 Task: Create Card Equestrian Review in Board Content Personalization and Customization to Workspace Database Management. Create Card Accounting Review Meeting in Board Sales Enablement Content Creation and Optimization to Workspace Database Management. Create Card Employee Onboarding Review in Board Sales Compensation and Incentive Design to Workspace Database Management
Action: Mouse moved to (56, 263)
Screenshot: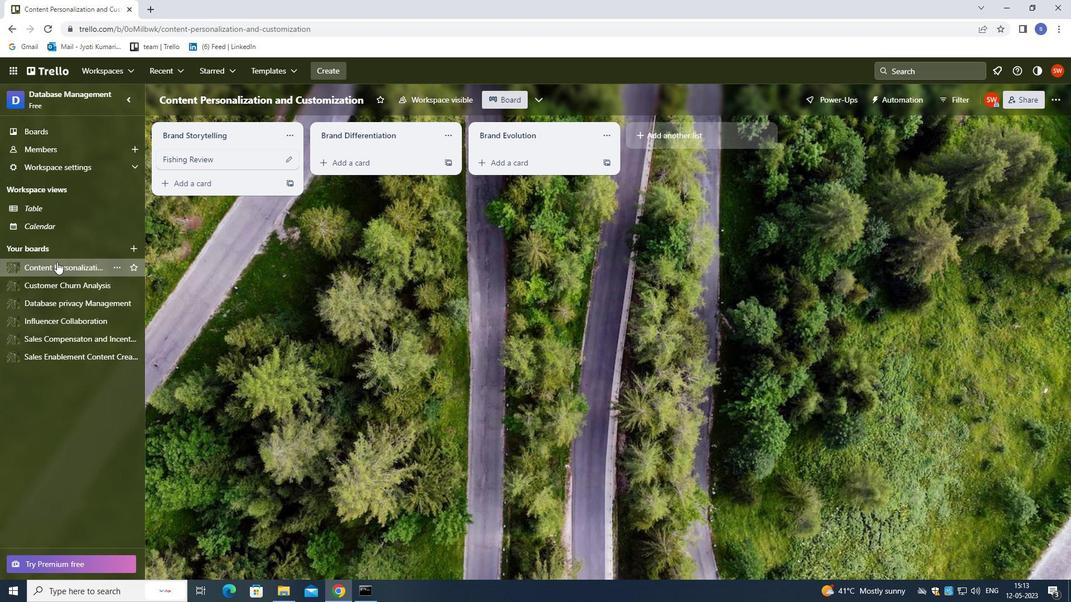 
Action: Mouse pressed left at (56, 263)
Screenshot: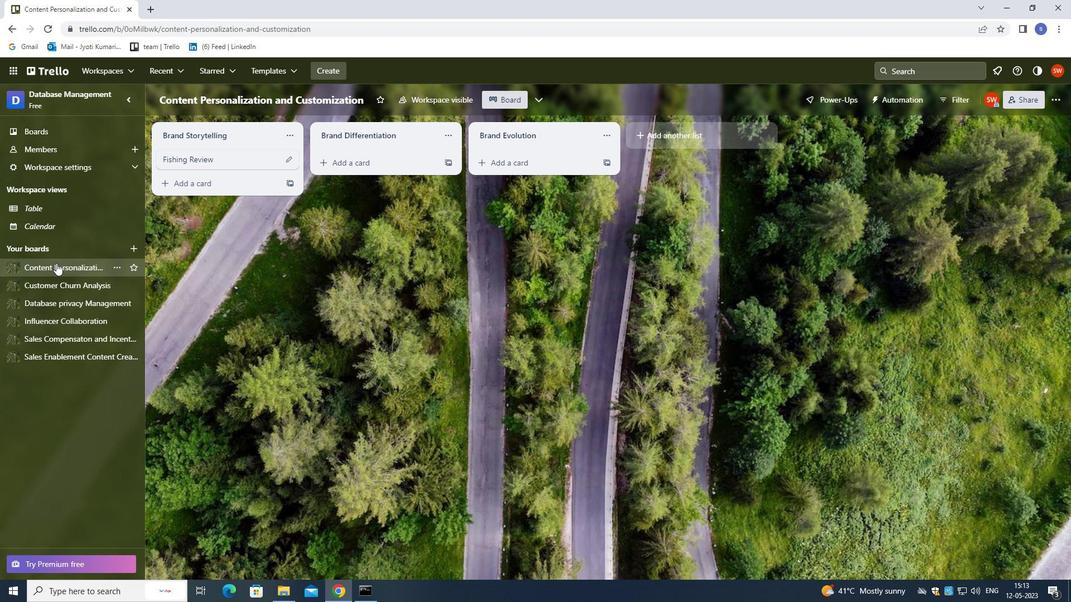 
Action: Mouse moved to (335, 164)
Screenshot: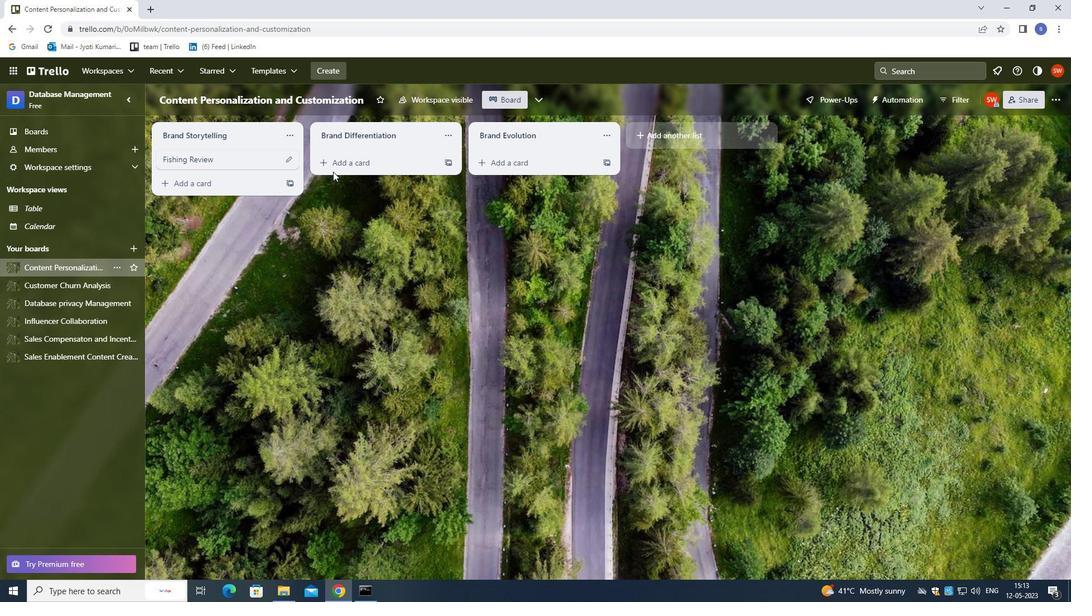 
Action: Mouse pressed left at (335, 164)
Screenshot: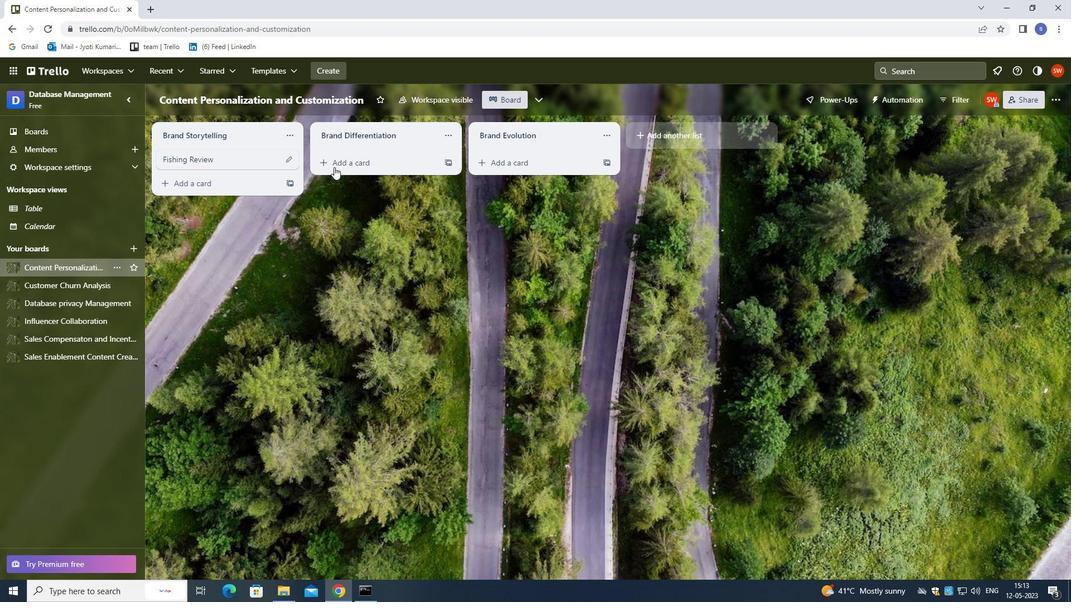 
Action: Mouse moved to (358, 321)
Screenshot: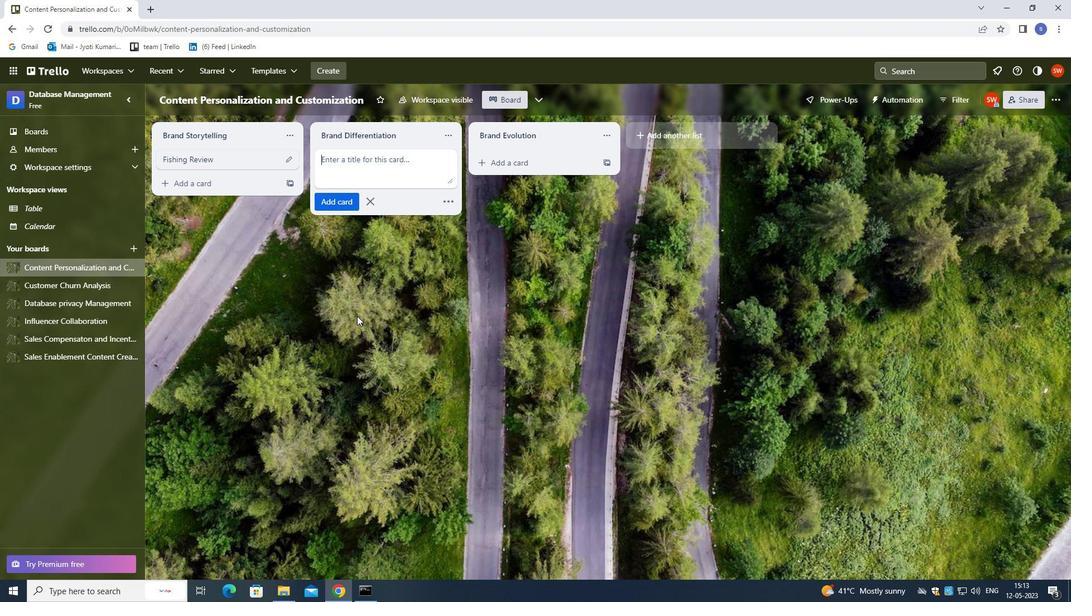 
Action: Key pressed <Key.shift><Key.shift><Key.shift><Key.shift><Key.shift>EQUESTRAIN<Key.space><Key.shift>REVIEW<Key.enter>
Screenshot: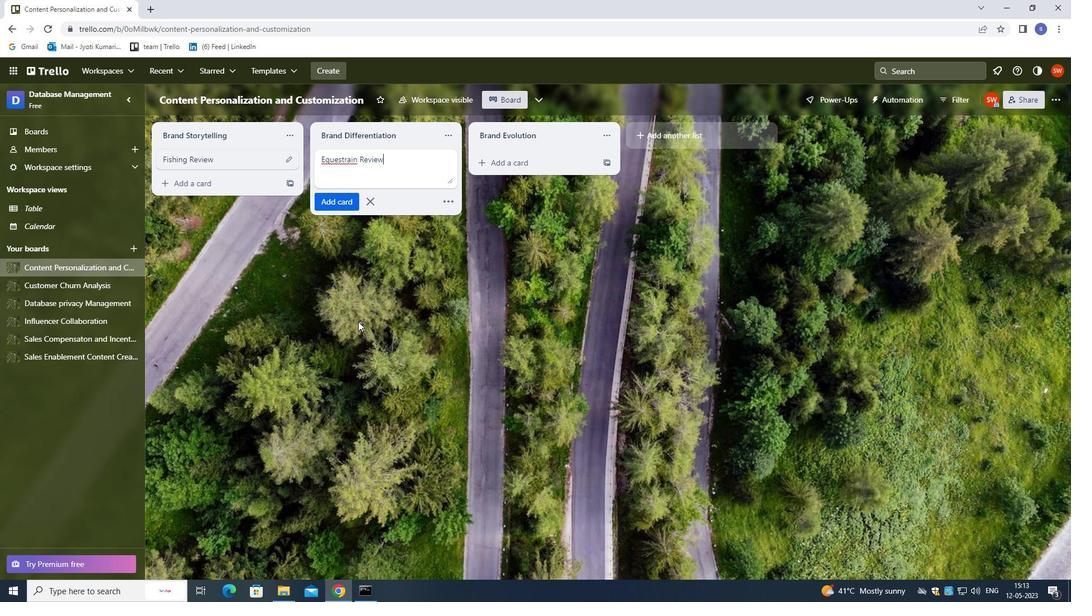 
Action: Mouse moved to (52, 354)
Screenshot: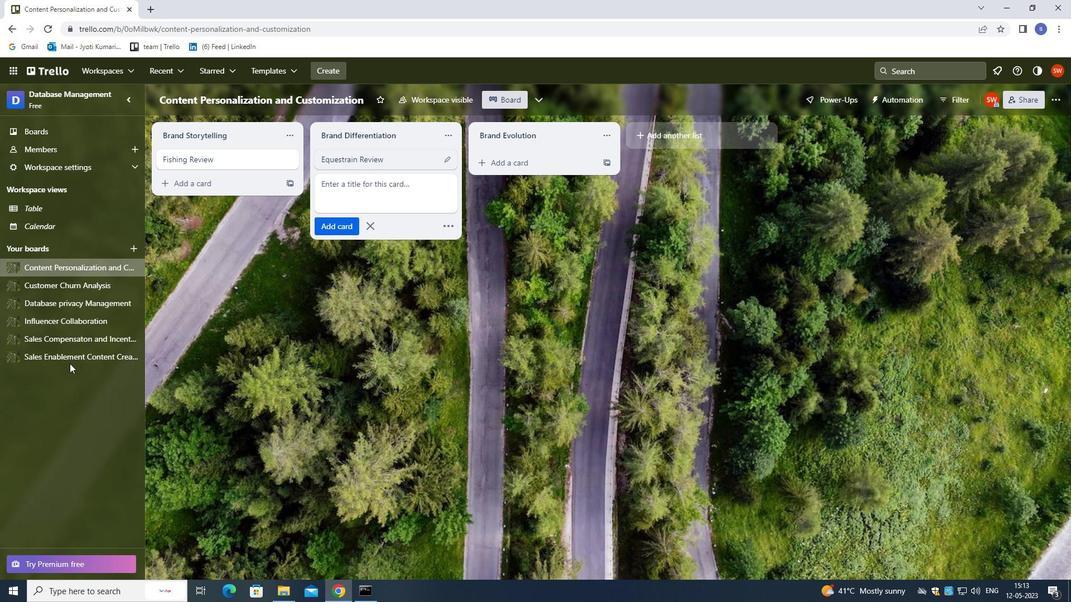 
Action: Mouse pressed left at (52, 354)
Screenshot: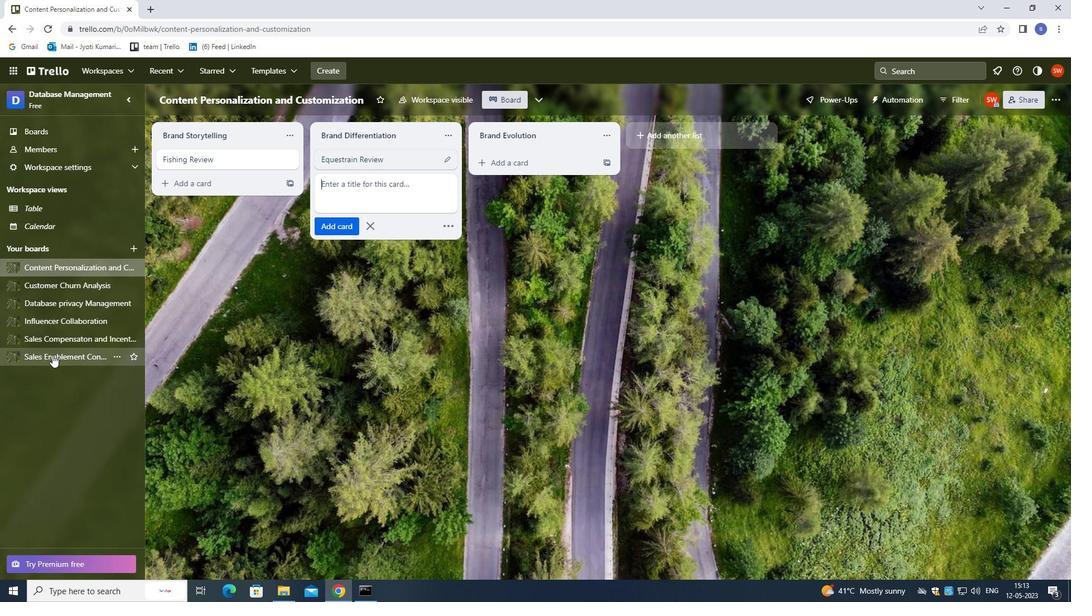 
Action: Mouse moved to (359, 159)
Screenshot: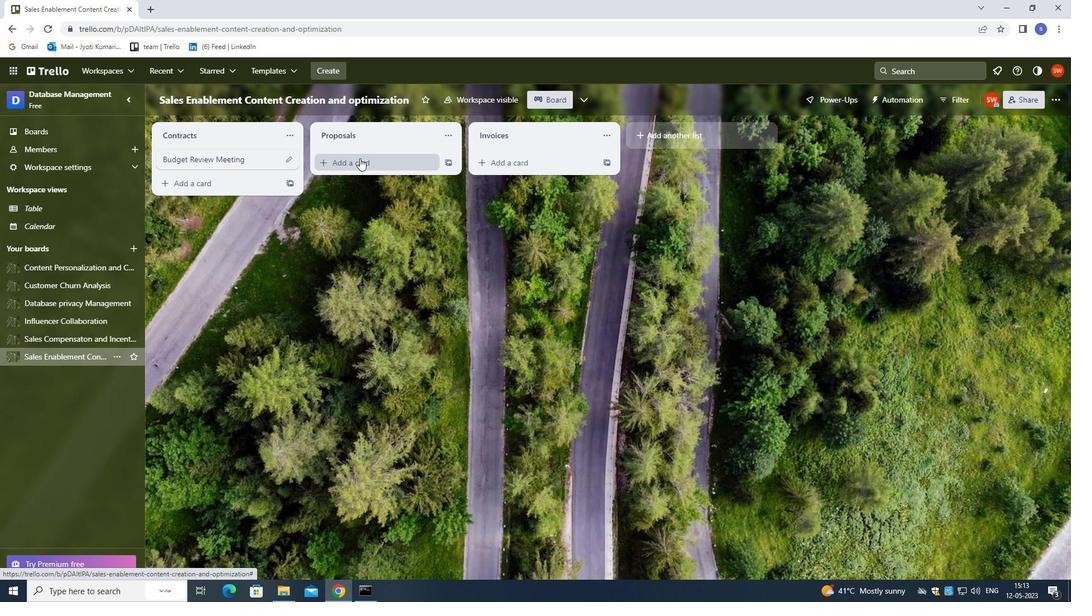 
Action: Mouse pressed left at (359, 159)
Screenshot: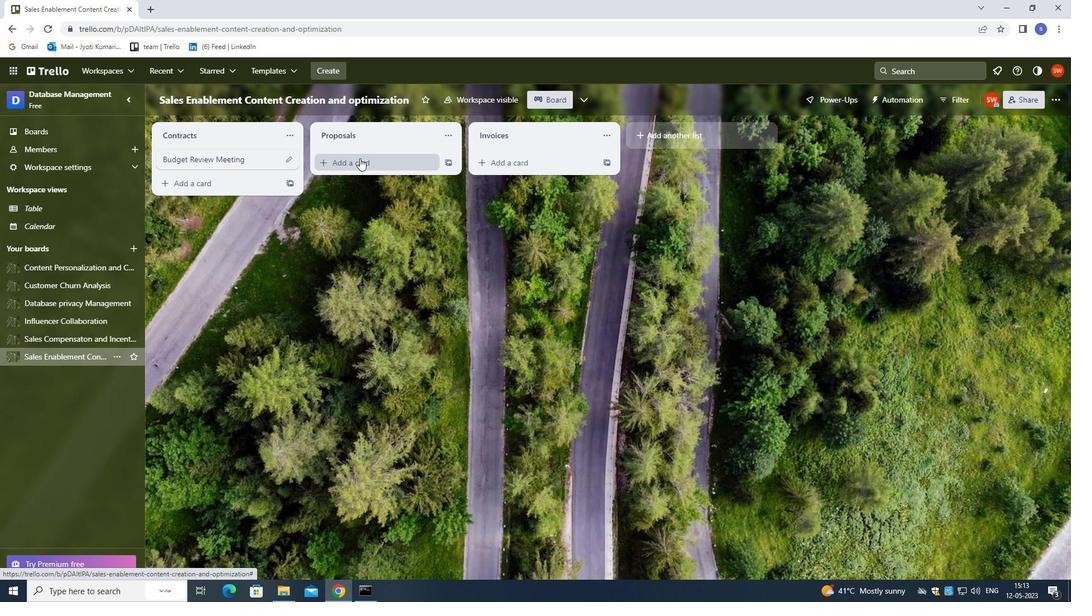 
Action: Mouse moved to (378, 276)
Screenshot: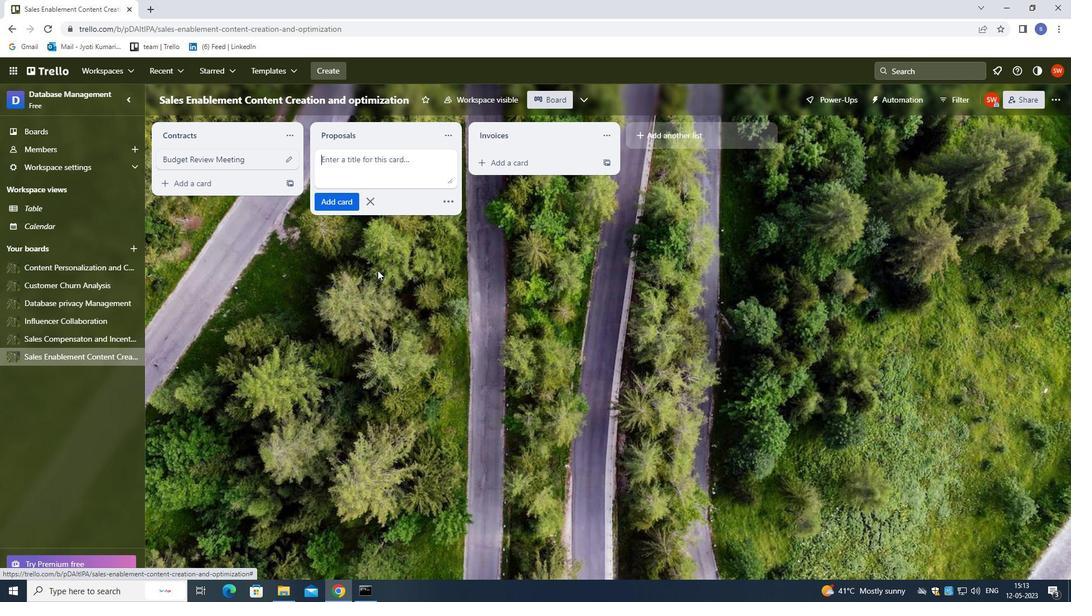 
Action: Key pressed <Key.shift>ACCOUNTING<Key.space><Key.shift>ONBOARDING<Key.space><Key.shift>REVIEW<Key.enter>
Screenshot: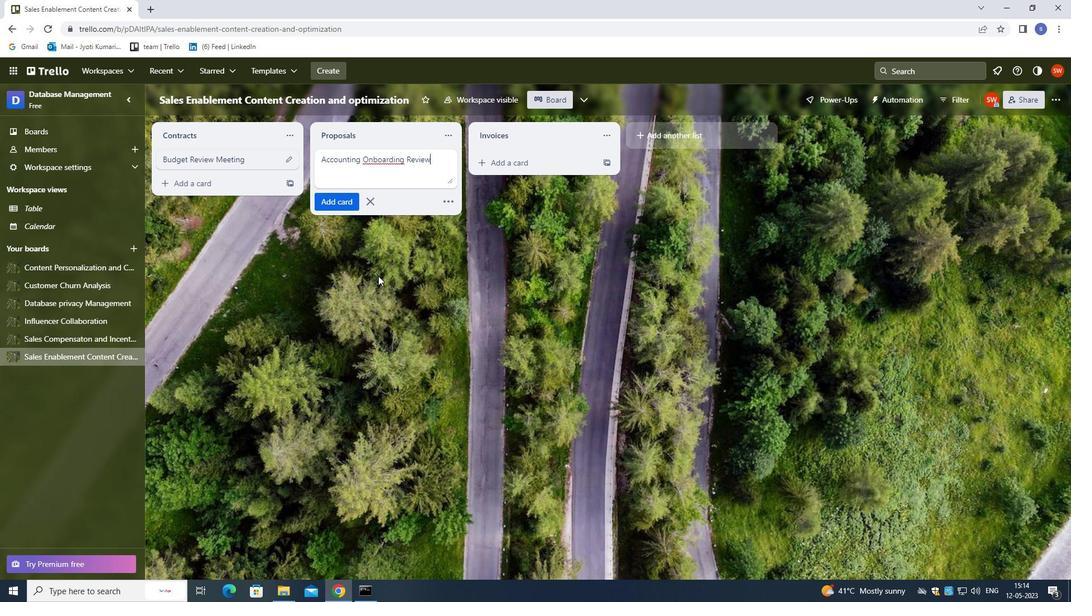 
Action: Mouse moved to (386, 158)
Screenshot: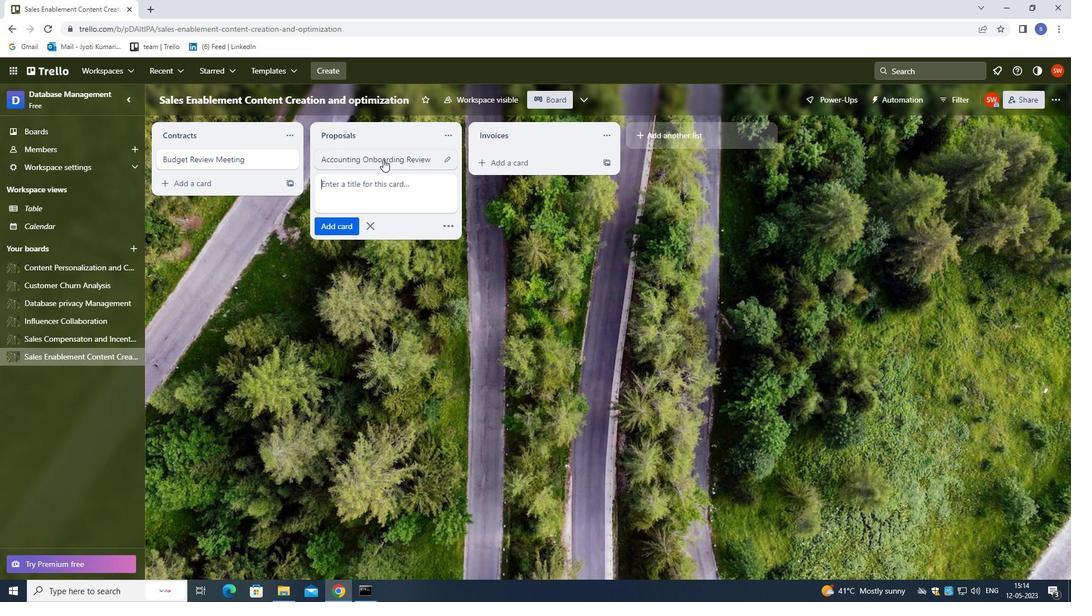 
Action: Mouse pressed left at (386, 158)
Screenshot: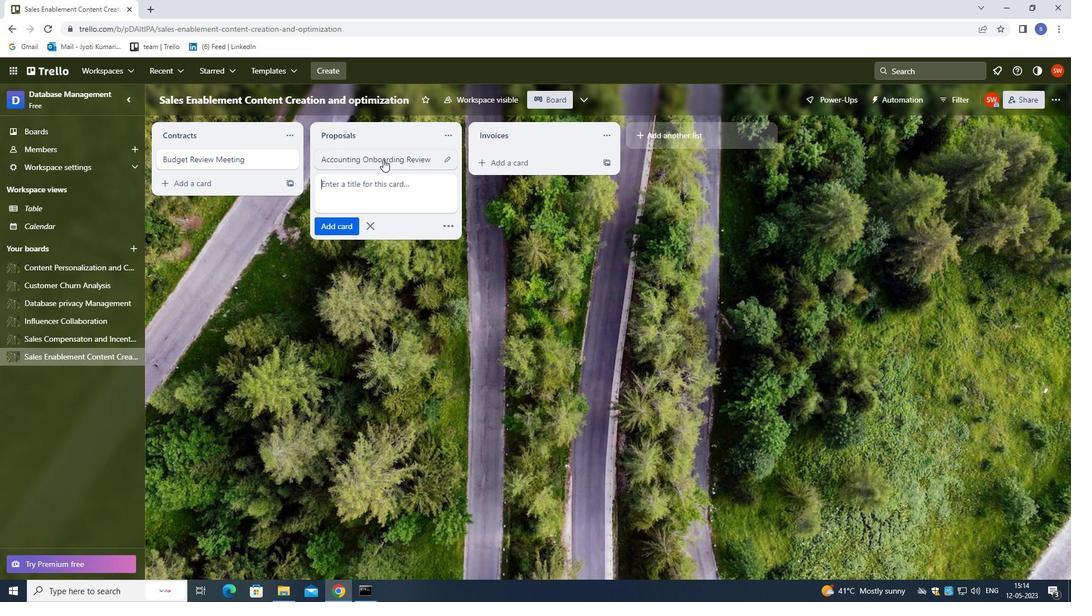 
Action: Mouse moved to (732, 97)
Screenshot: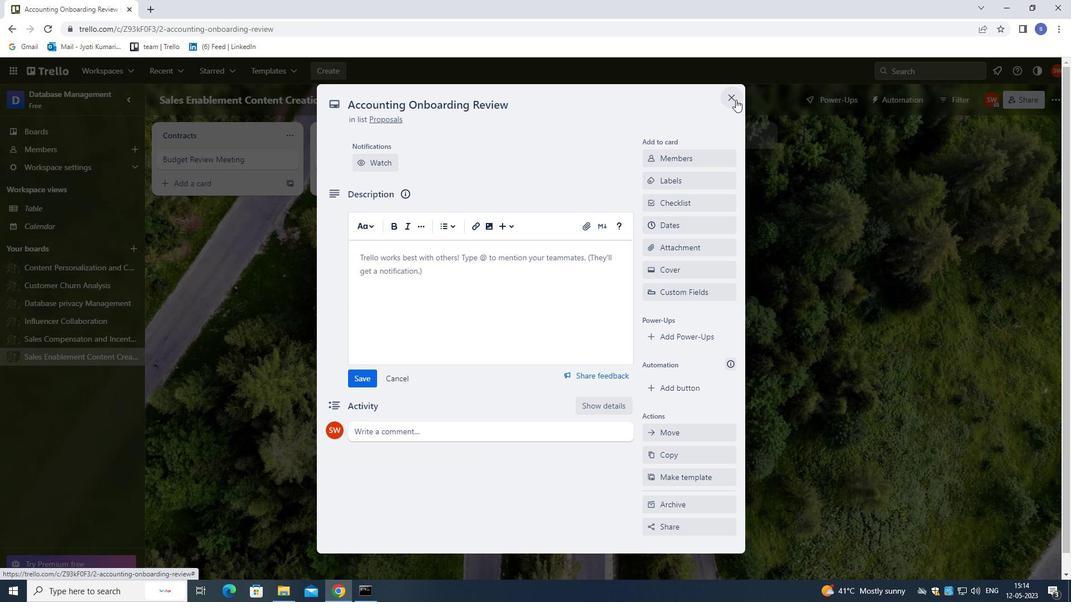 
Action: Mouse pressed left at (732, 97)
Screenshot: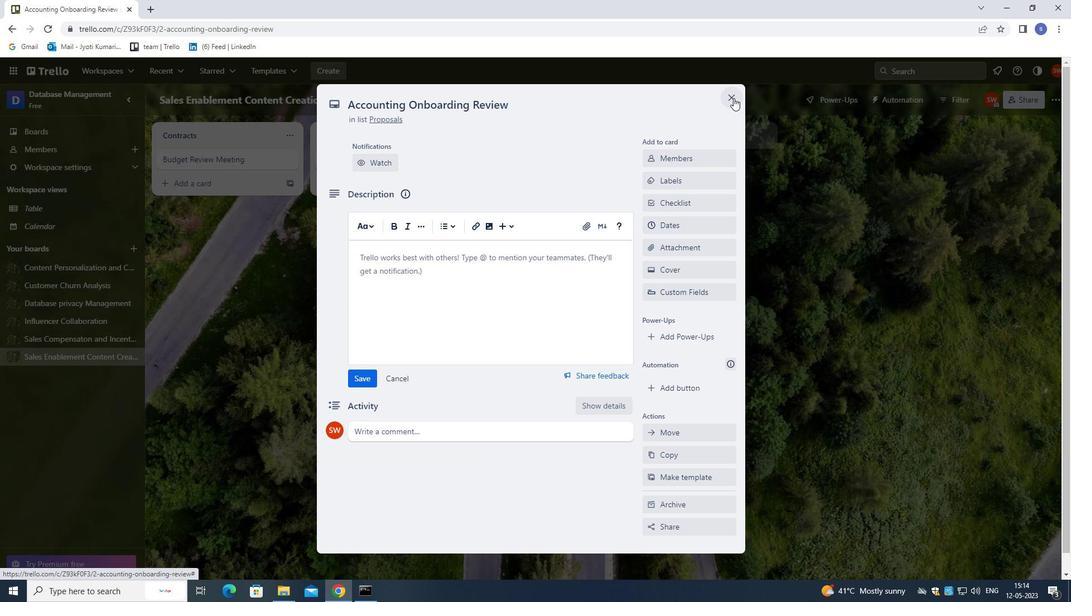 
Action: Mouse moved to (343, 155)
Screenshot: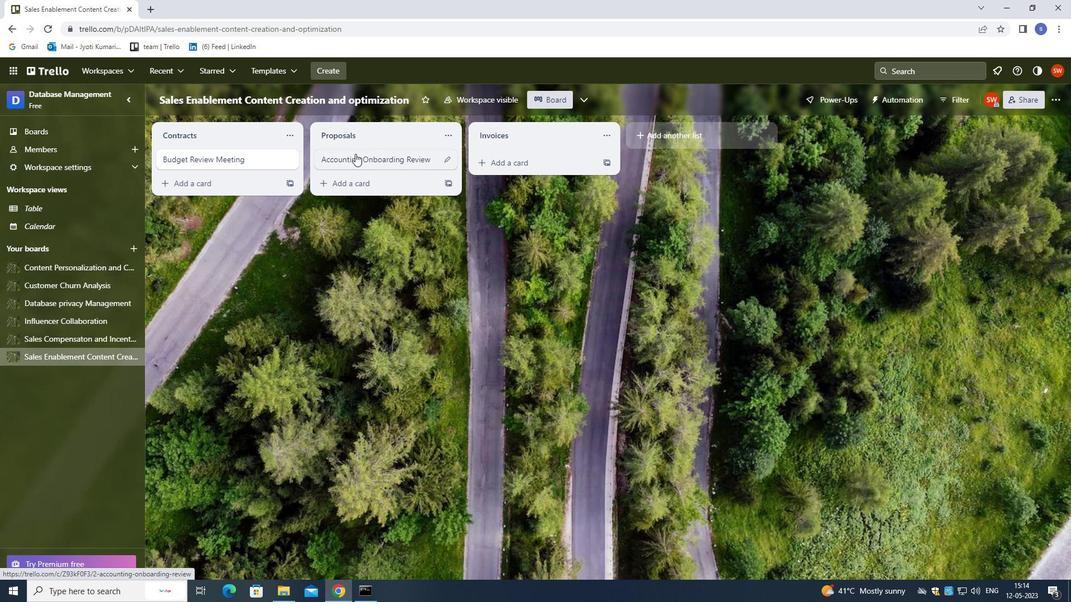 
Action: Mouse pressed left at (343, 155)
Screenshot: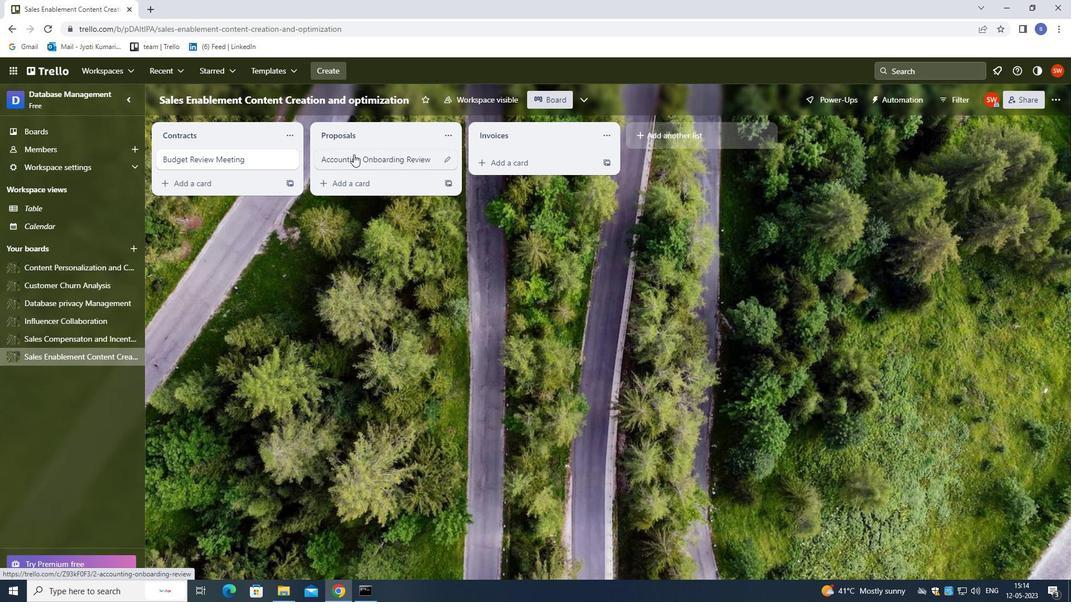 
Action: Mouse pressed left at (343, 155)
Screenshot: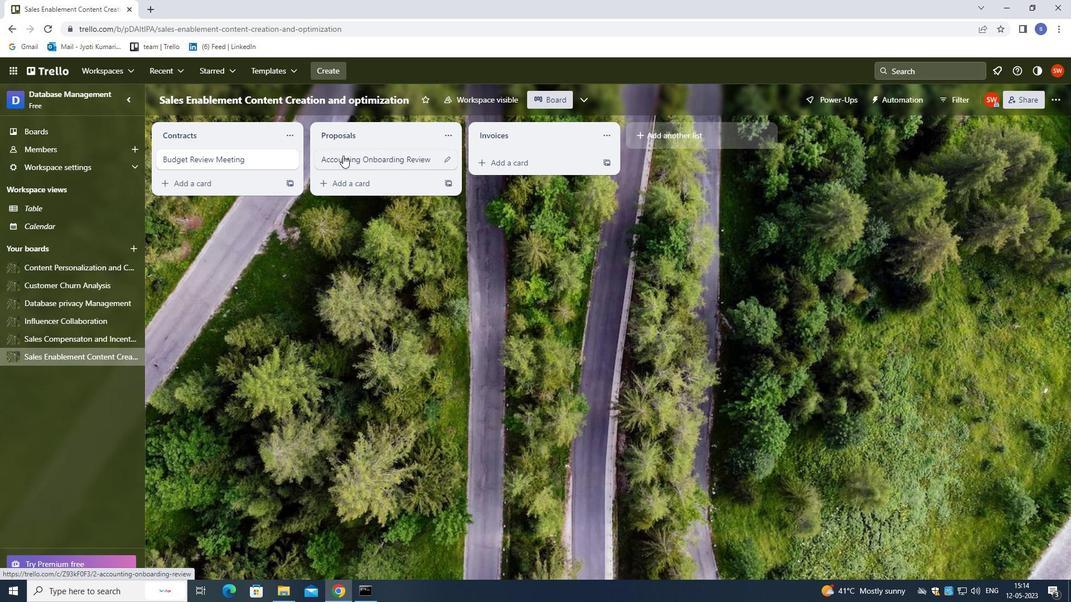
Action: Mouse moved to (732, 95)
Screenshot: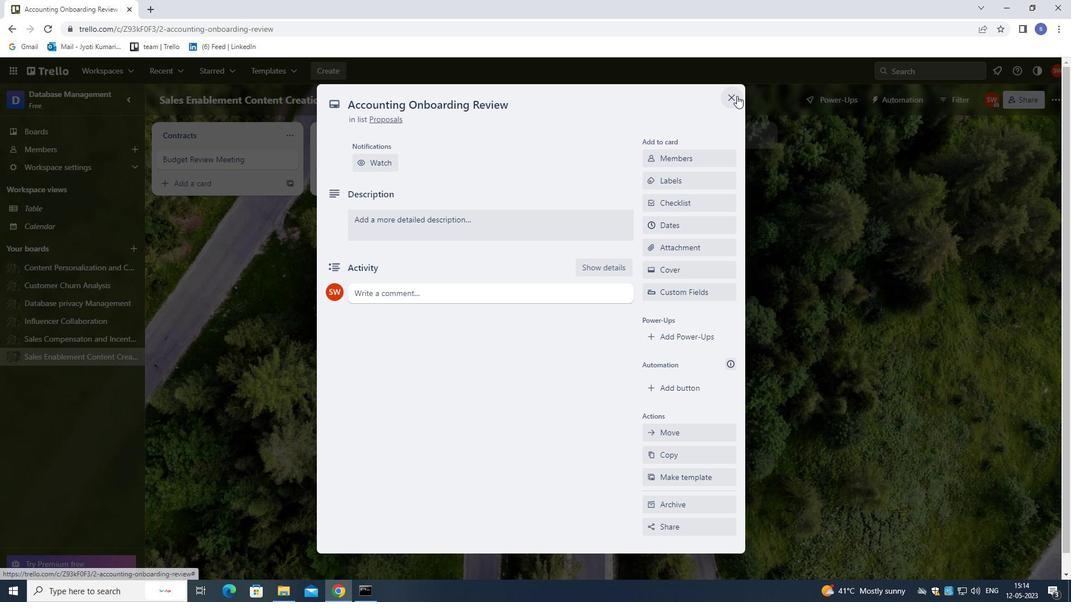
Action: Mouse pressed left at (732, 95)
Screenshot: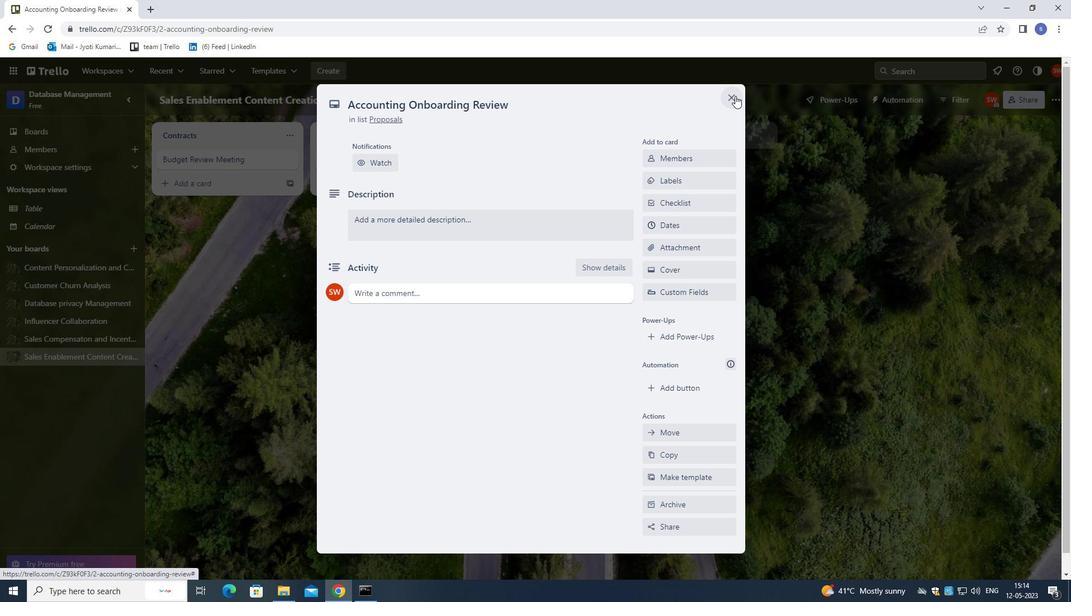 
Action: Mouse moved to (444, 157)
Screenshot: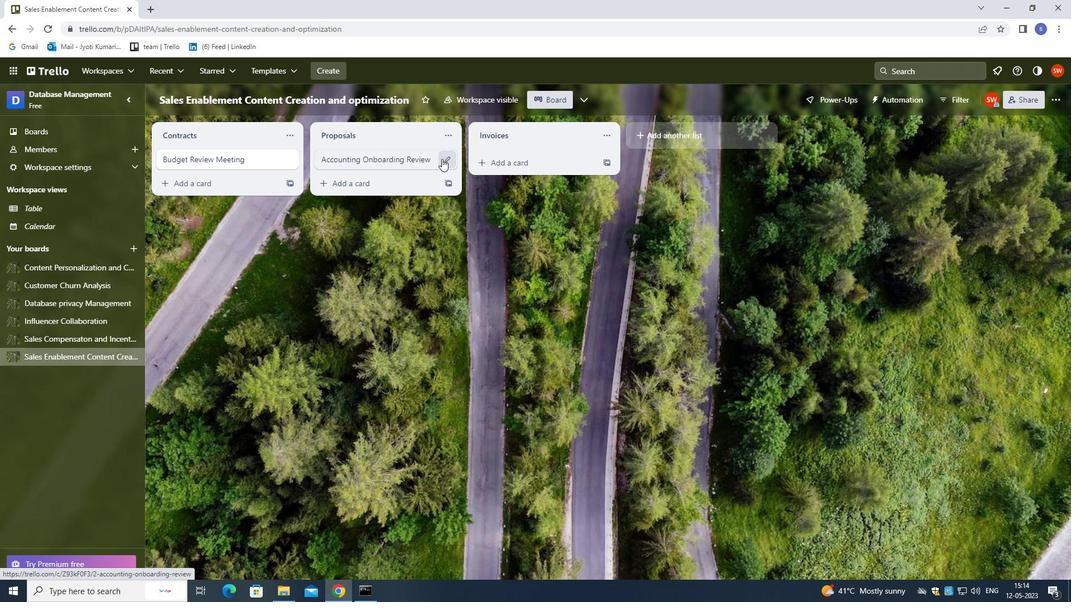 
Action: Mouse pressed left at (444, 157)
Screenshot: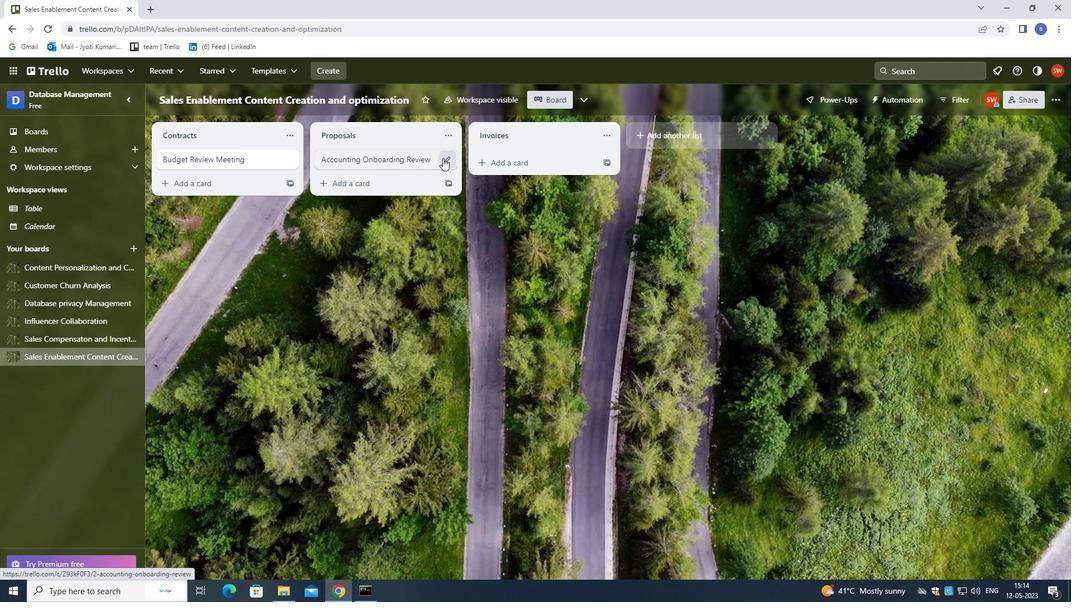 
Action: Mouse moved to (434, 160)
Screenshot: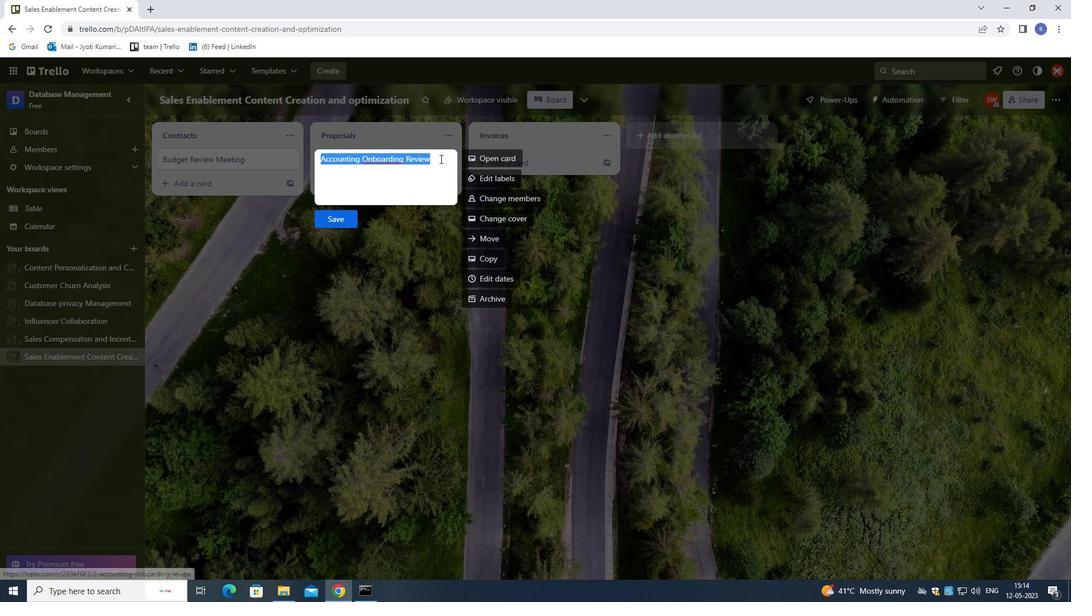 
Action: Mouse pressed left at (434, 160)
Screenshot: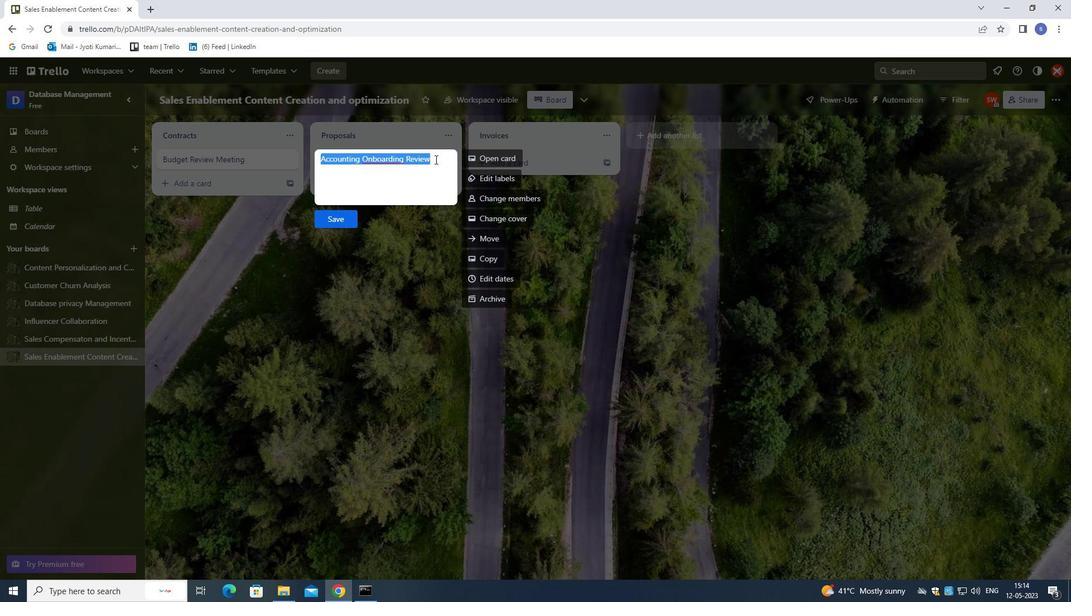 
Action: Mouse moved to (432, 162)
Screenshot: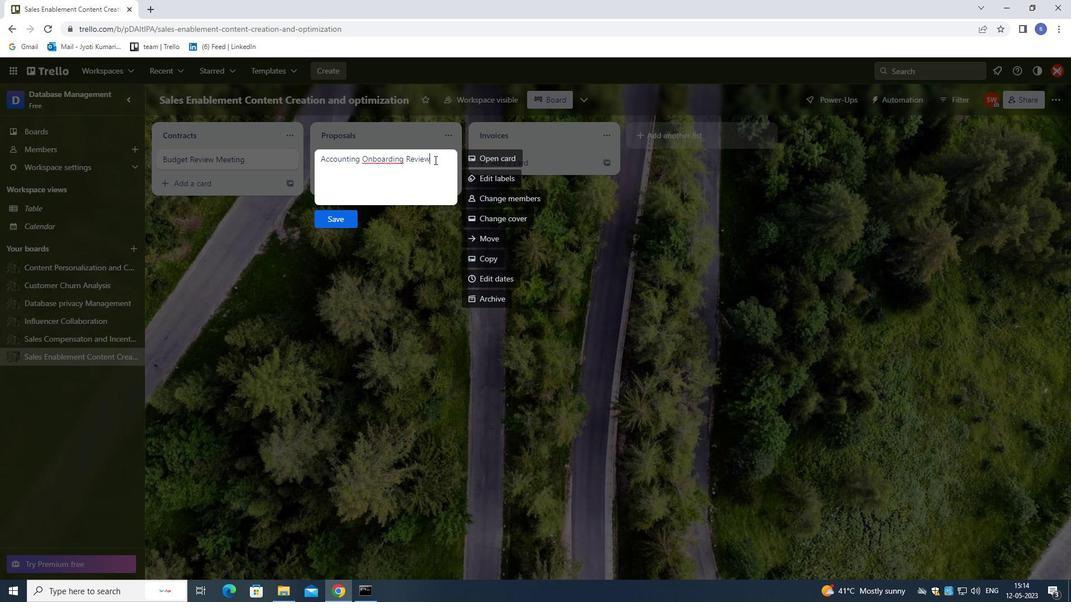 
Action: Key pressed <Key.backspace><Key.backspace><Key.backspace><Key.backspace><Key.backspace><Key.backspace><Key.backspace><Key.backspace><Key.backspace><Key.backspace><Key.backspace><Key.backspace><Key.backspace><Key.backspace><Key.backspace><Key.backspace><Key.backspace><Key.shift>REVIEW<Key.space><Key.shift>MEEETING<Key.enter>
Screenshot: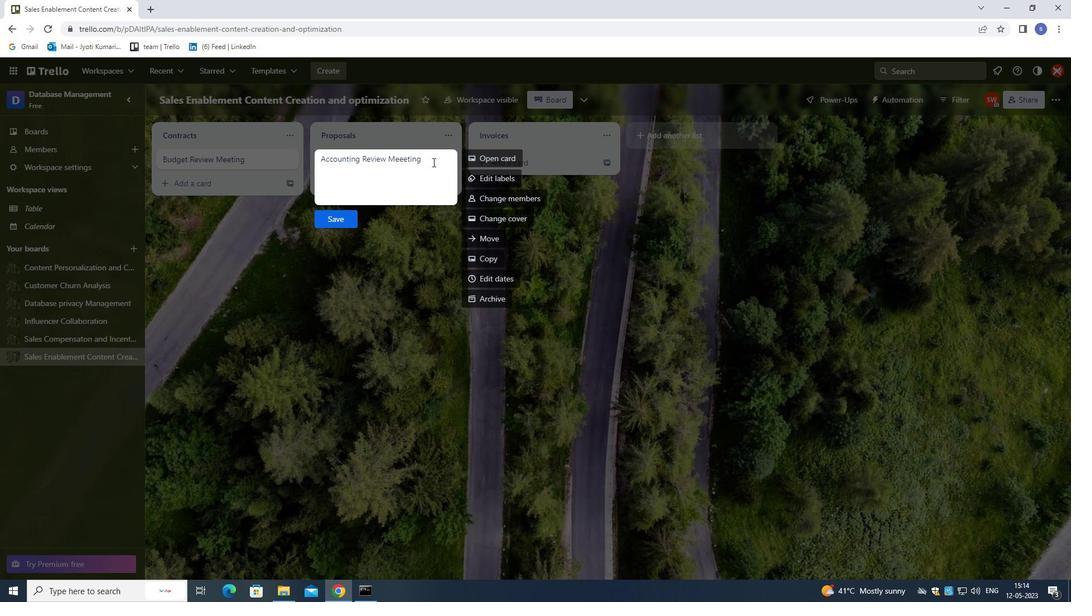 
Action: Mouse moved to (48, 334)
Screenshot: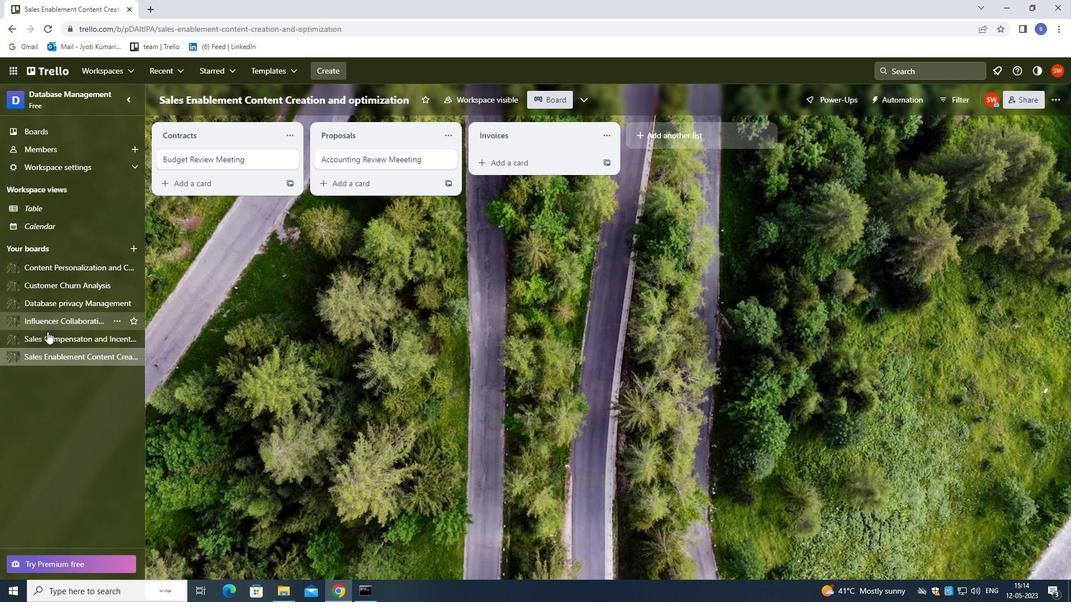 
Action: Mouse pressed left at (48, 334)
Screenshot: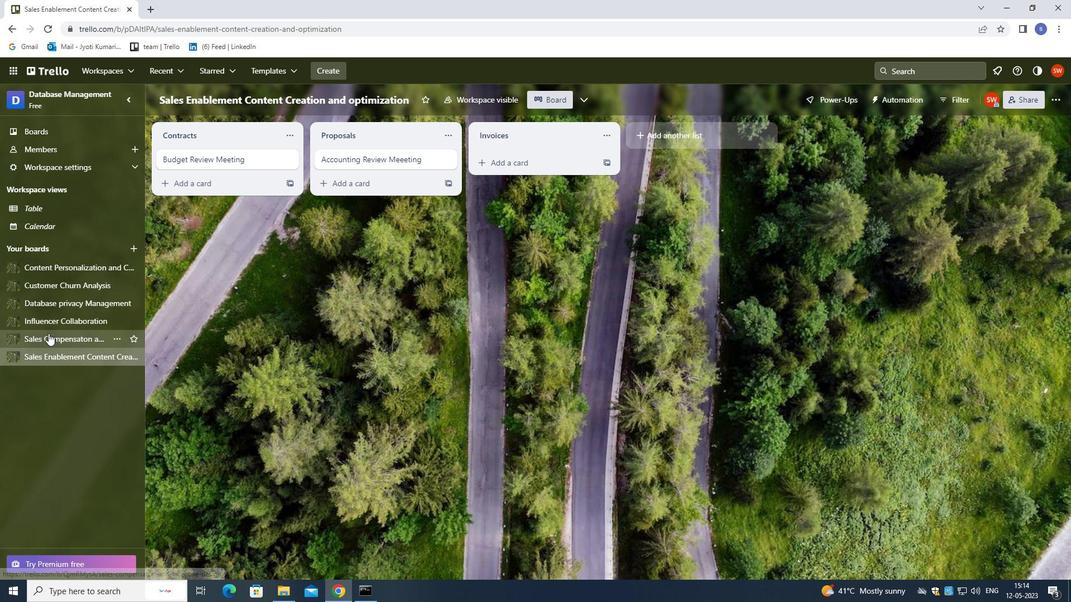 
Action: Mouse moved to (325, 157)
Screenshot: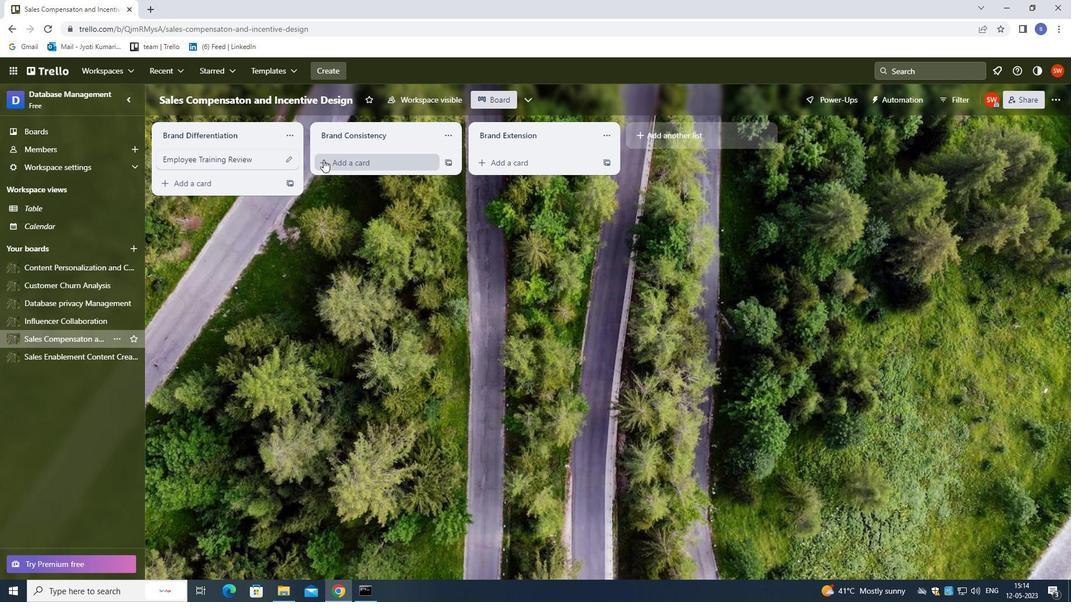 
Action: Mouse pressed left at (325, 157)
Screenshot: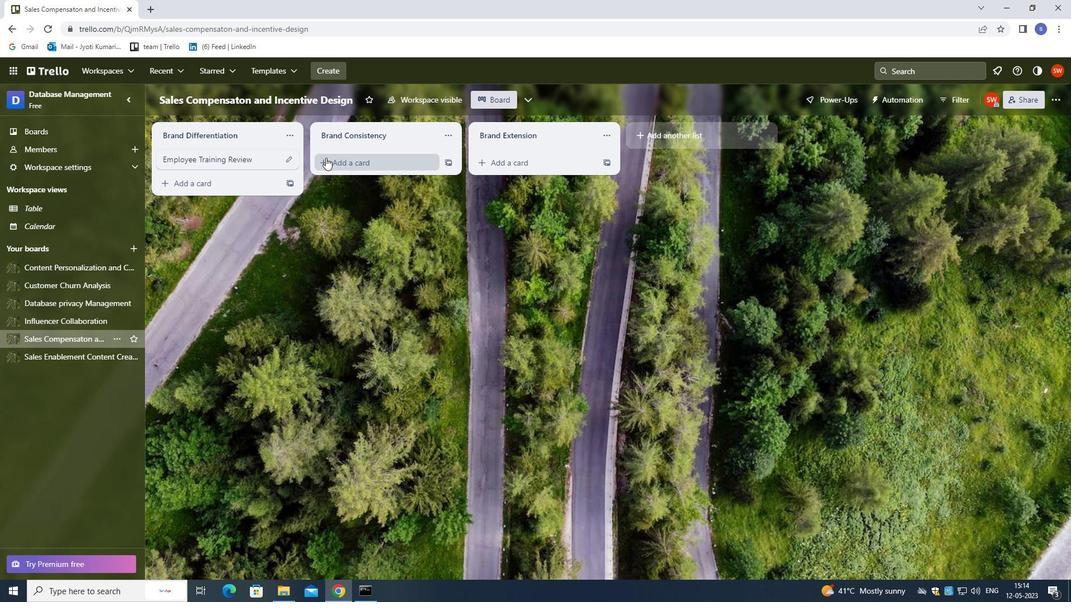 
Action: Mouse moved to (329, 286)
Screenshot: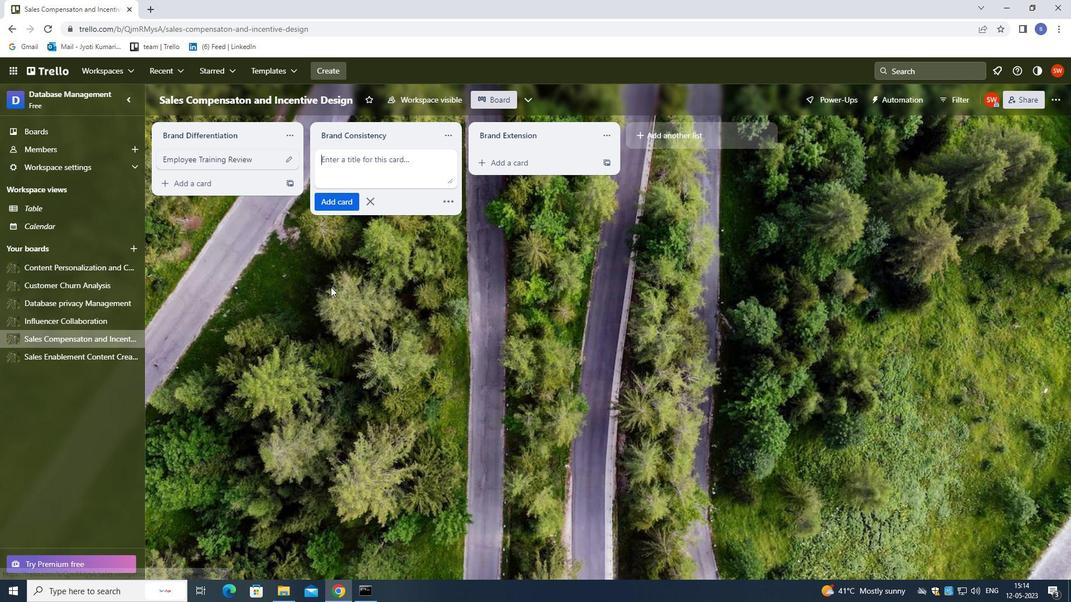 
Action: Key pressed <Key.shift>EMPLOYEE<Key.space><Key.shift>ONBOARDING<Key.space><Key.shift>REVIEW<Key.enter>
Screenshot: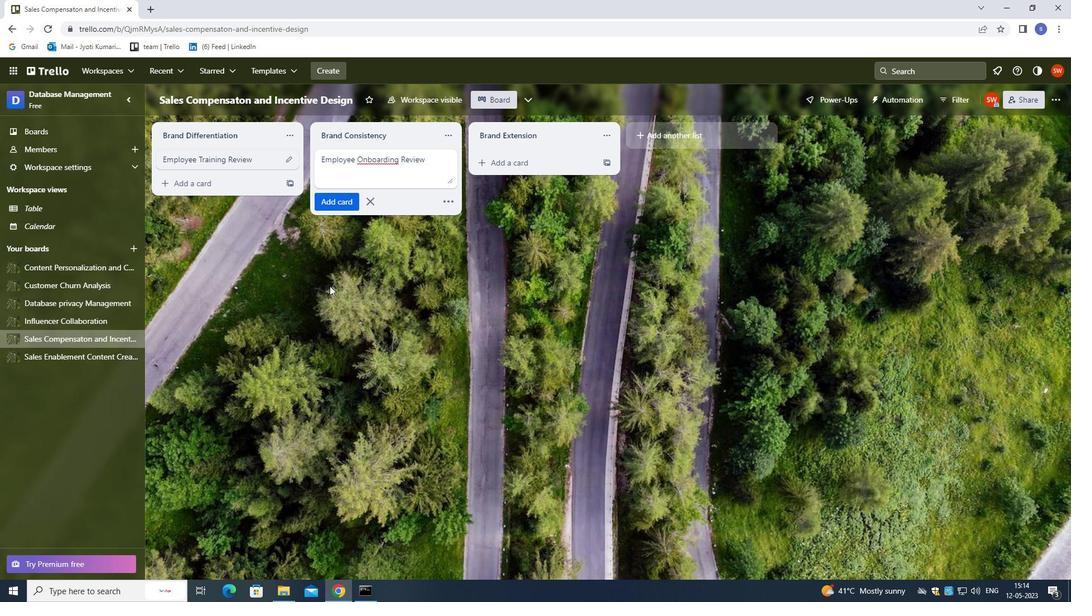
